 Task: Create a task  Integrate a new email marketing system for a company's email campaigns , assign it to team member softage.4@softage.net in the project AgileHive and update the status of the task to  On Track  , set the priority of the task to High
Action: Mouse moved to (174, 219)
Screenshot: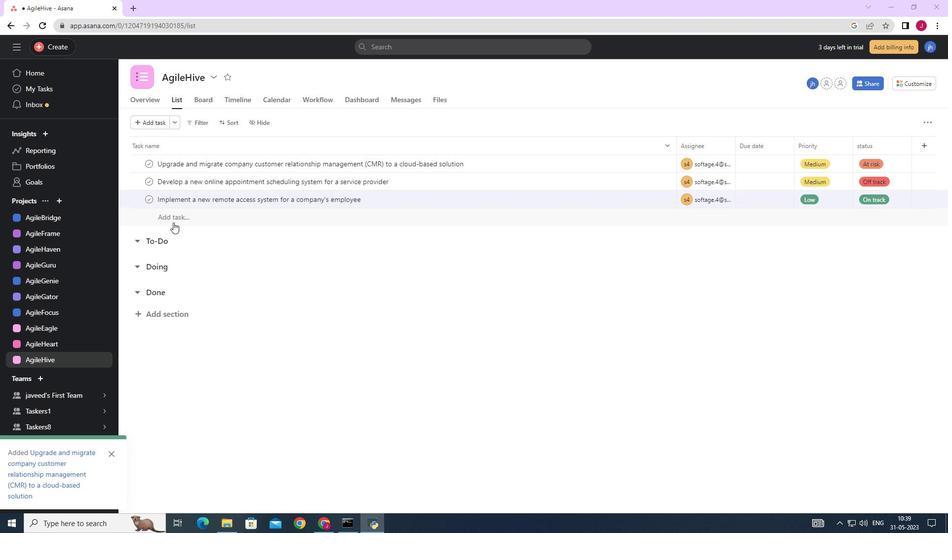 
Action: Mouse pressed left at (174, 219)
Screenshot: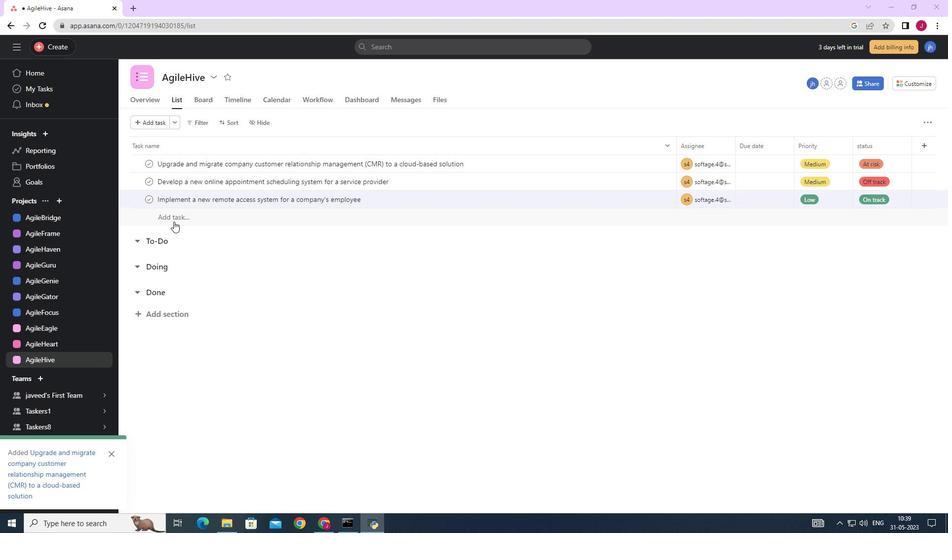 
Action: Mouse moved to (59, 48)
Screenshot: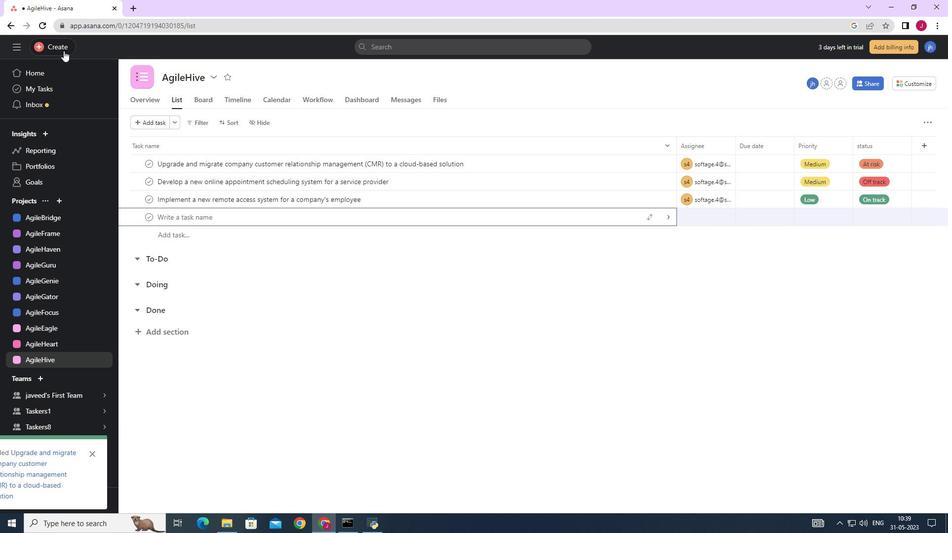 
Action: Mouse pressed left at (59, 48)
Screenshot: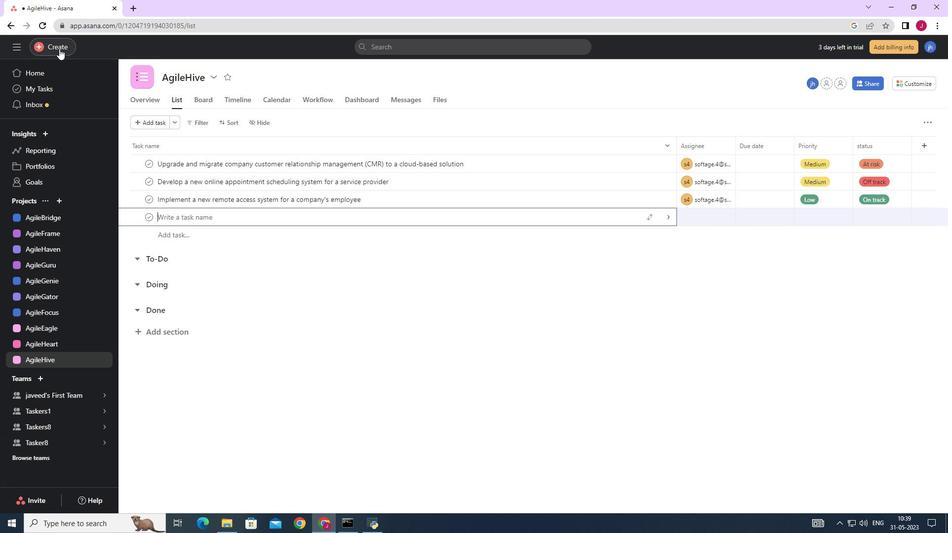 
Action: Mouse moved to (106, 46)
Screenshot: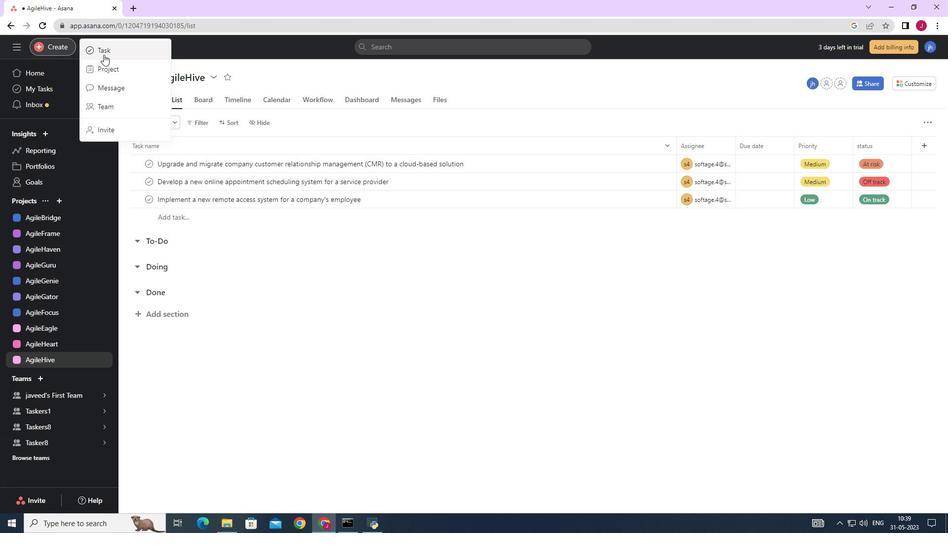 
Action: Mouse pressed left at (106, 46)
Screenshot: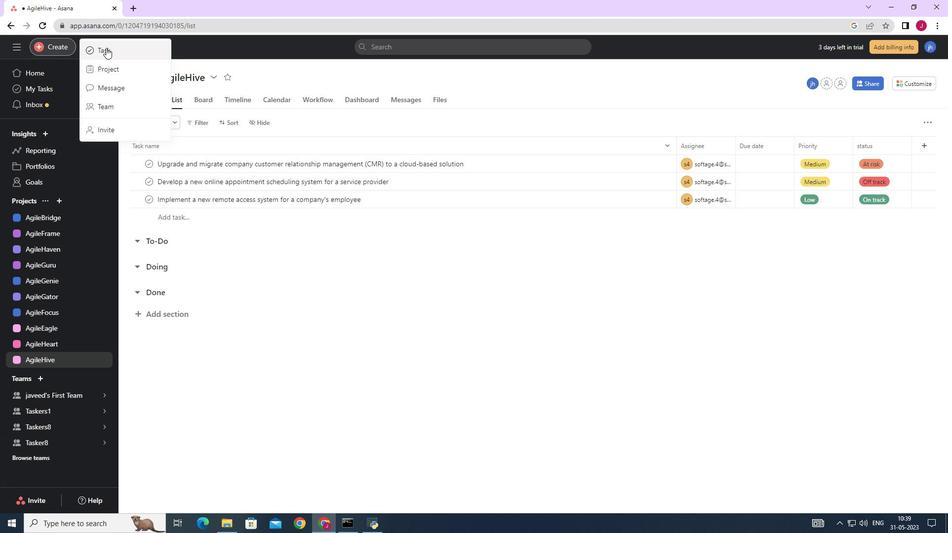 
Action: Mouse moved to (773, 327)
Screenshot: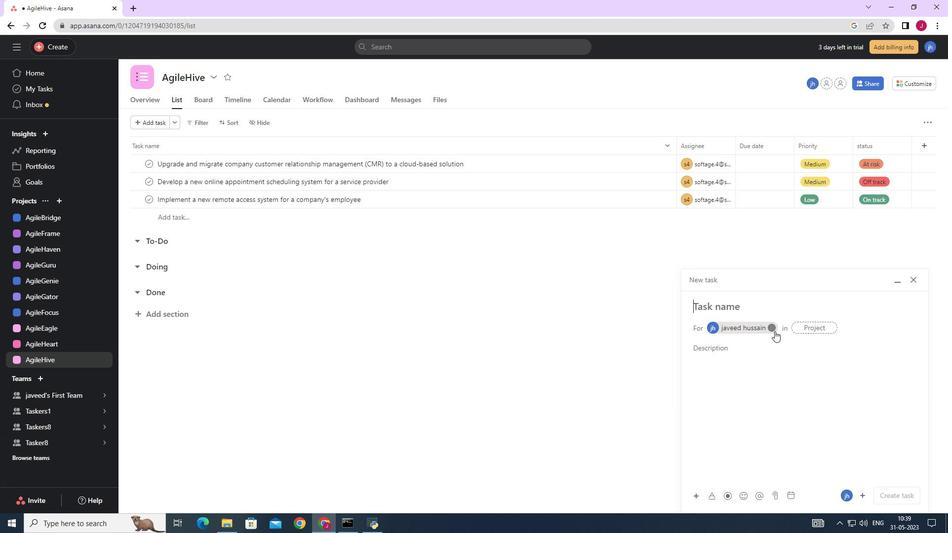 
Action: Mouse pressed left at (773, 327)
Screenshot: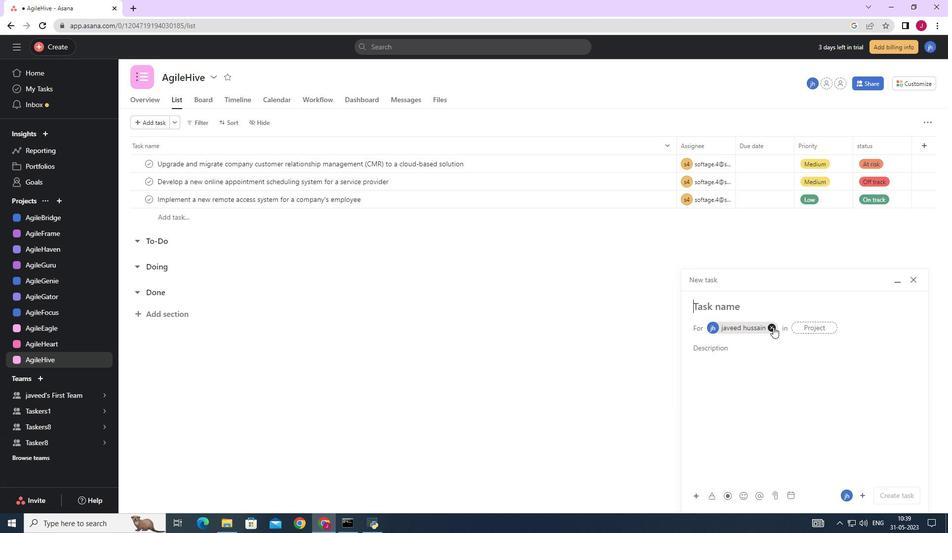 
Action: Mouse moved to (715, 305)
Screenshot: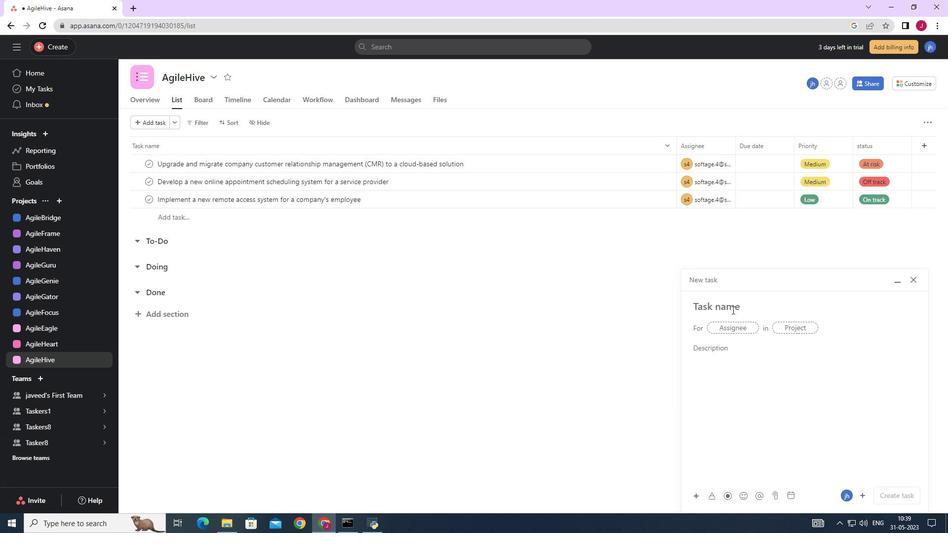 
Action: Mouse pressed left at (715, 305)
Screenshot: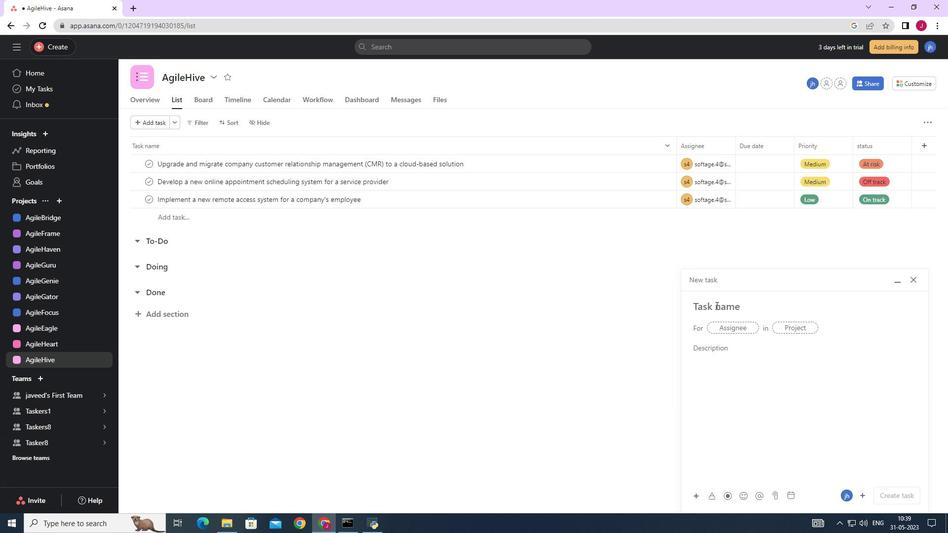 
Action: Key pressed <Key.caps_lock>I<Key.caps_lock>ntegrate<Key.space>a<Key.space>new<Key.space>email<Key.space>marketing<Key.space>system<Key.space>for<Key.space>a<Key.space>companys<Key.space><Key.backspace><Key.backspace><Key.backspace>s<Key.space>email<Key.space>s<Key.backspace>campaigns<Key.space>
Screenshot: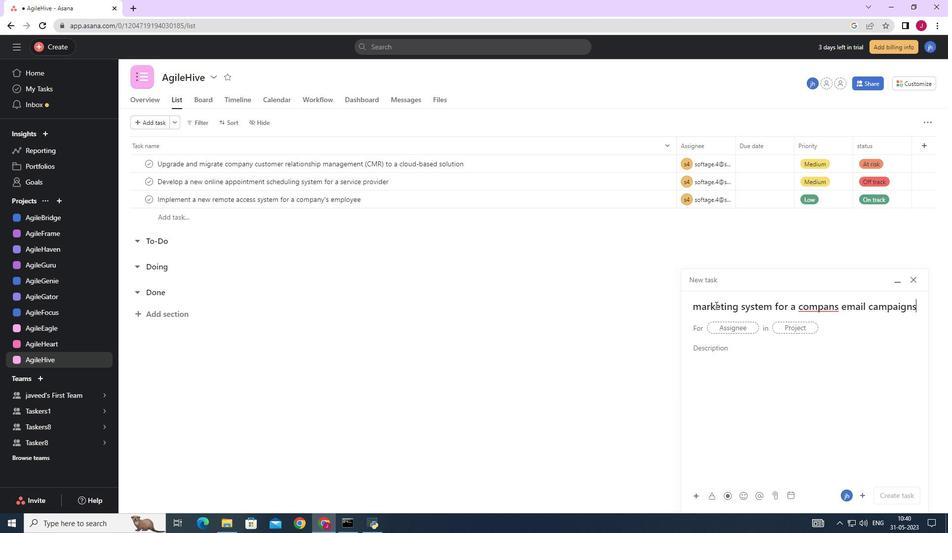 
Action: Mouse moved to (821, 303)
Screenshot: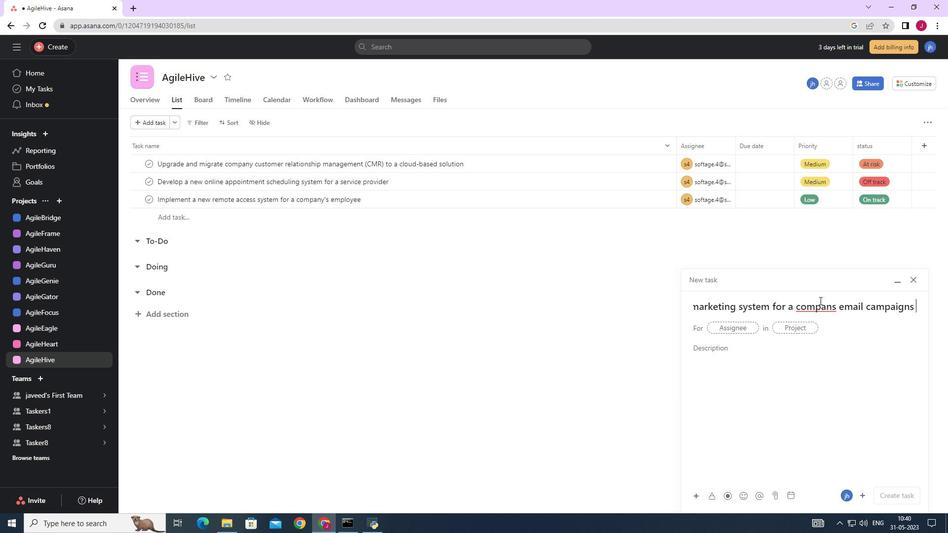
Action: Mouse pressed right at (821, 303)
Screenshot: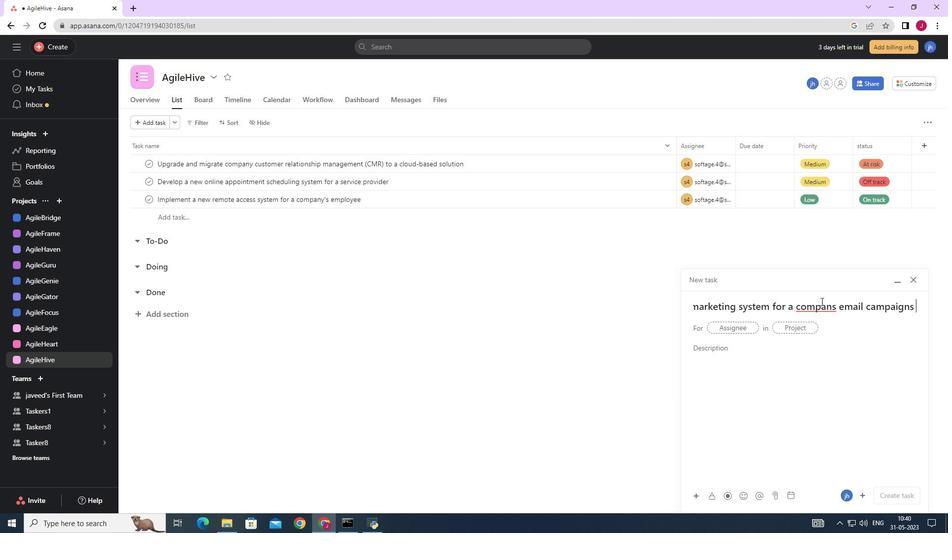 
Action: Mouse moved to (816, 305)
Screenshot: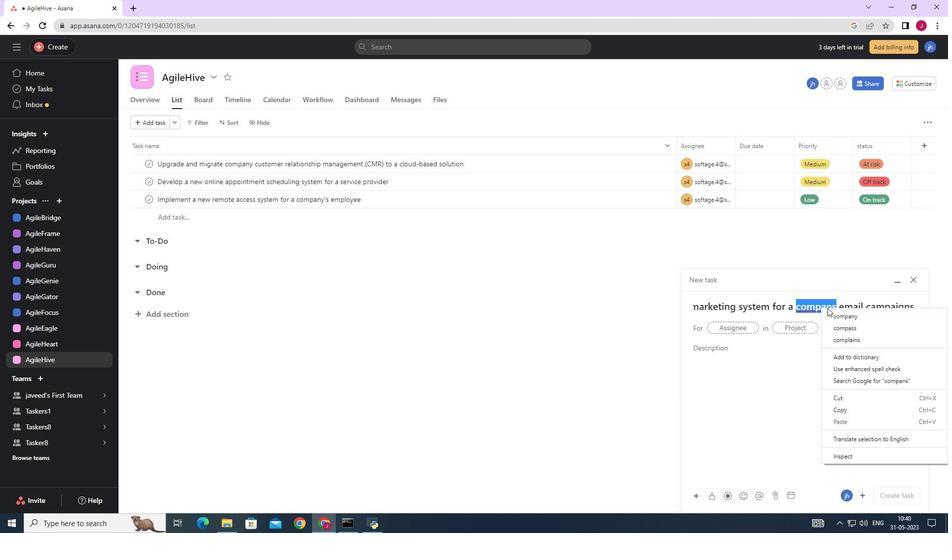 
Action: Mouse pressed left at (816, 305)
Screenshot: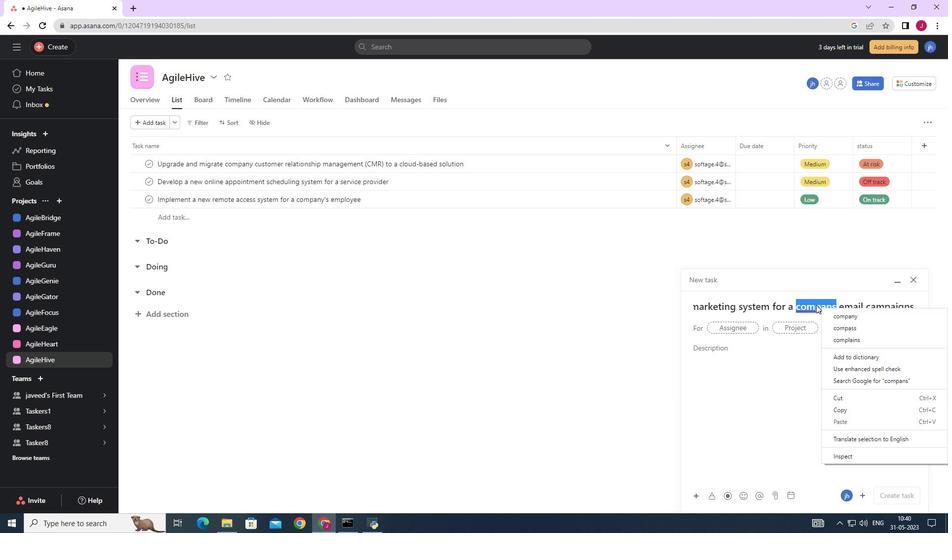
Action: Mouse moved to (831, 307)
Screenshot: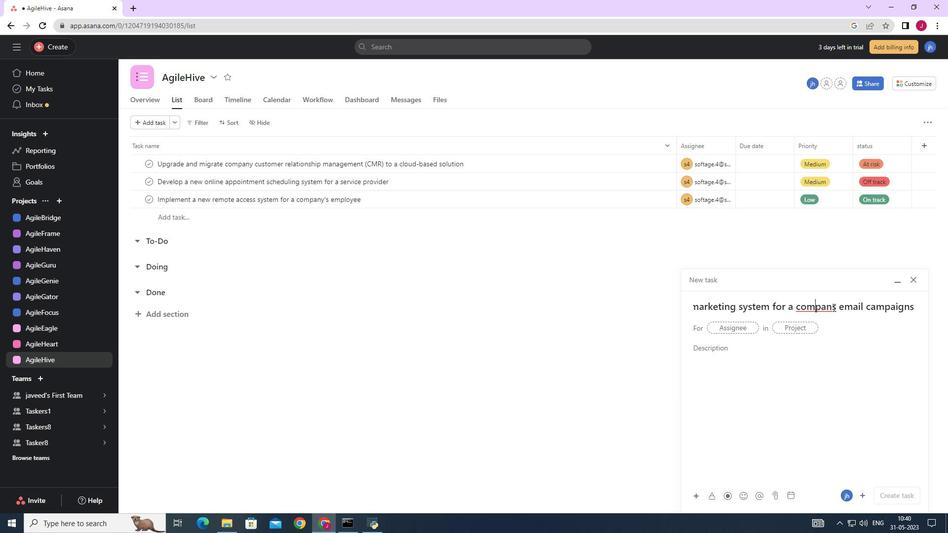 
Action: Mouse pressed left at (831, 307)
Screenshot: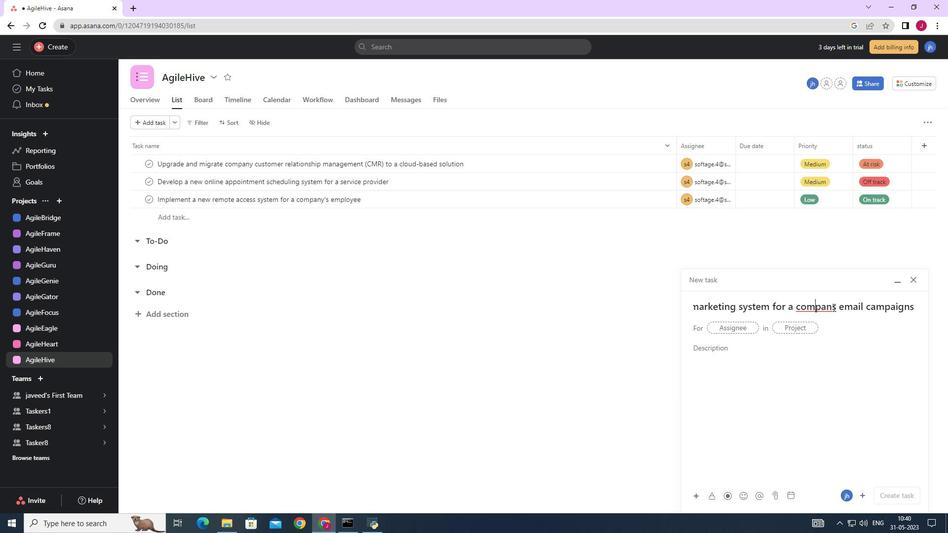 
Action: Key pressed <Key.backspace>
Screenshot: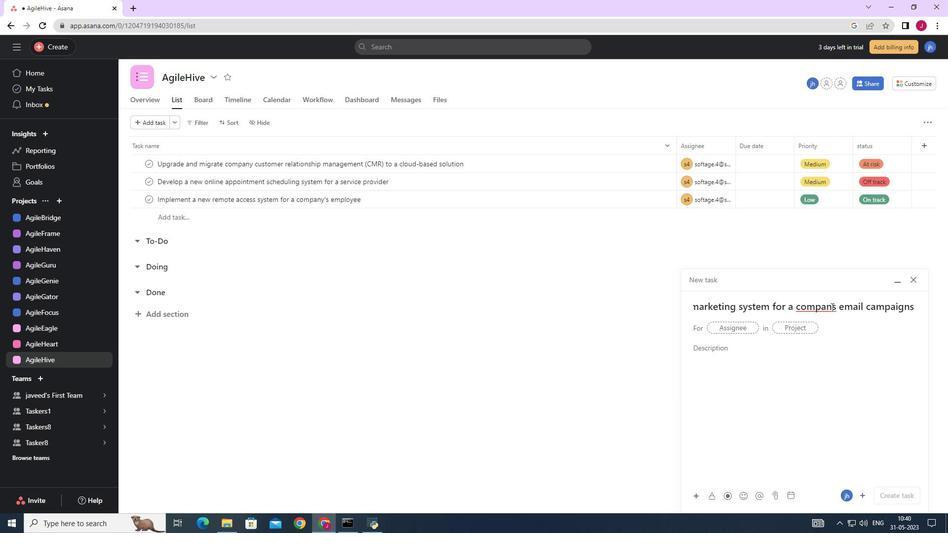 
Action: Mouse moved to (831, 307)
Screenshot: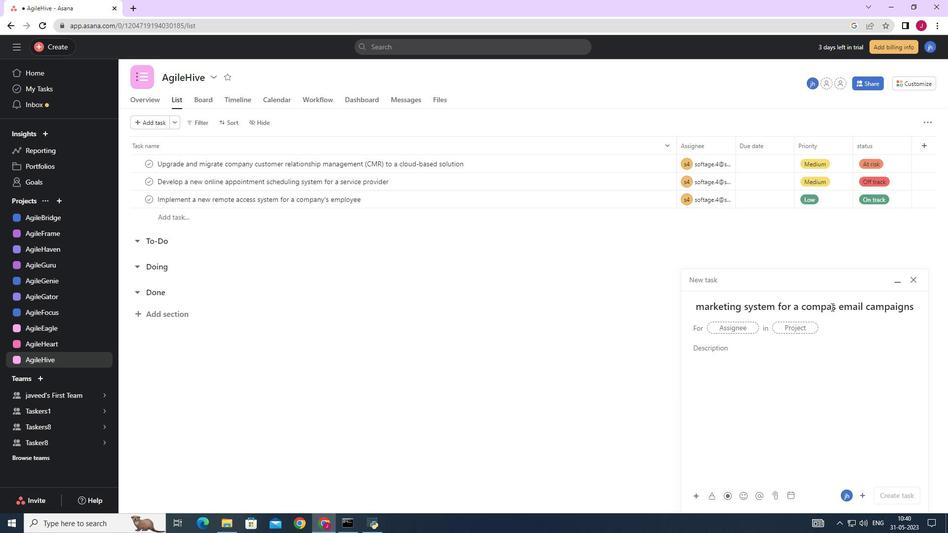 
Action: Key pressed y
Screenshot: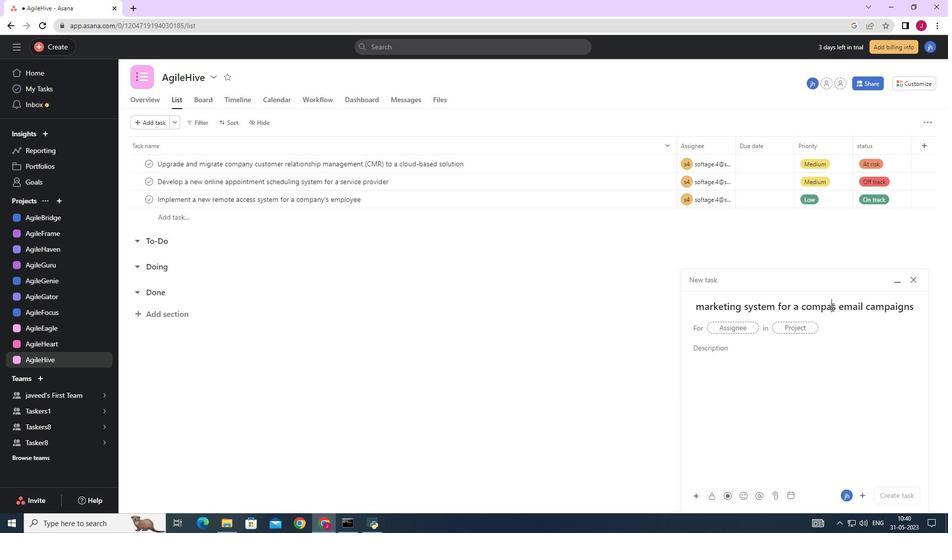 
Action: Mouse moved to (828, 308)
Screenshot: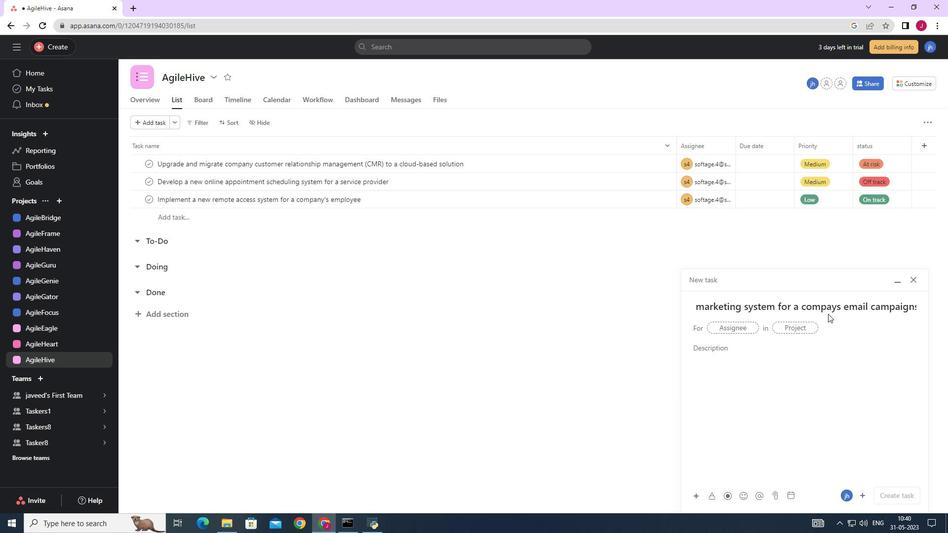 
Action: Mouse pressed right at (828, 308)
Screenshot: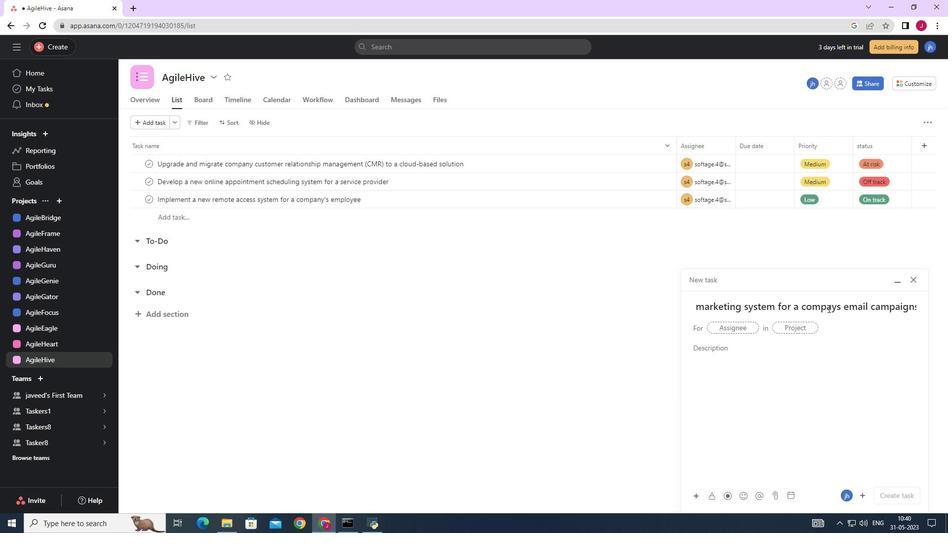 
Action: Mouse moved to (817, 356)
Screenshot: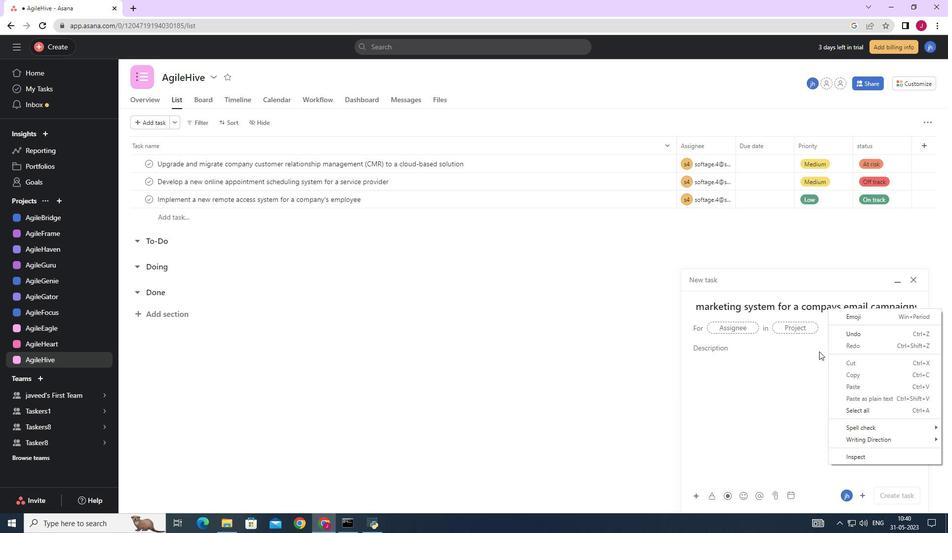 
Action: Mouse pressed left at (817, 356)
Screenshot: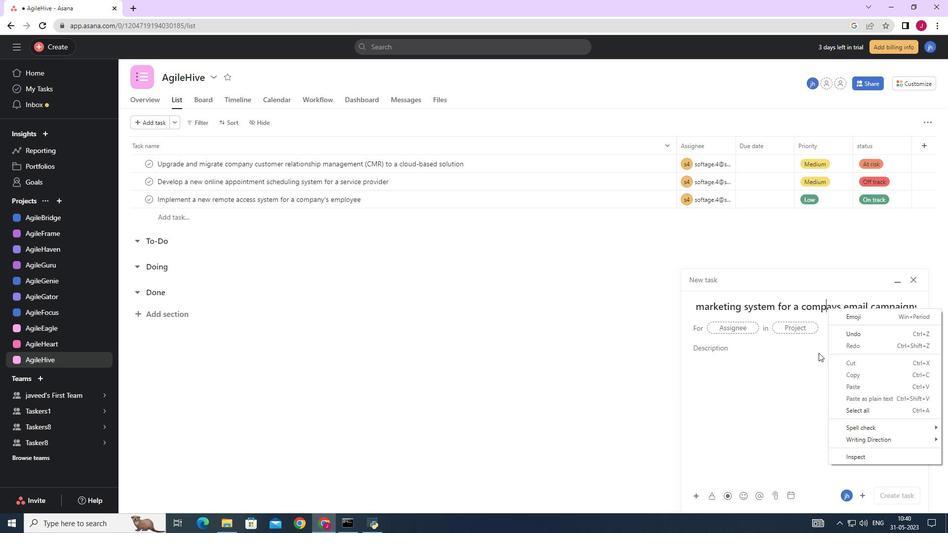 
Action: Mouse moved to (730, 324)
Screenshot: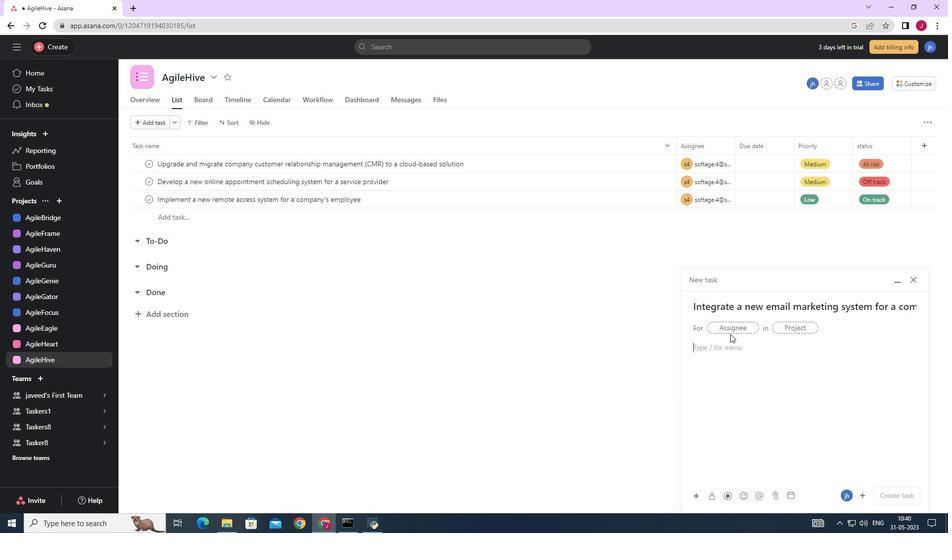 
Action: Mouse pressed left at (730, 324)
Screenshot: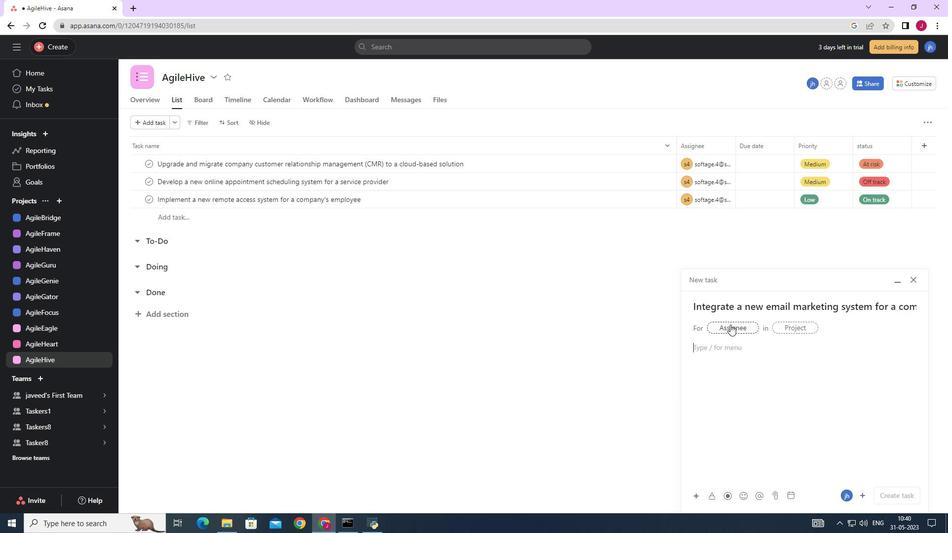 
Action: Key pressed softage.4
Screenshot: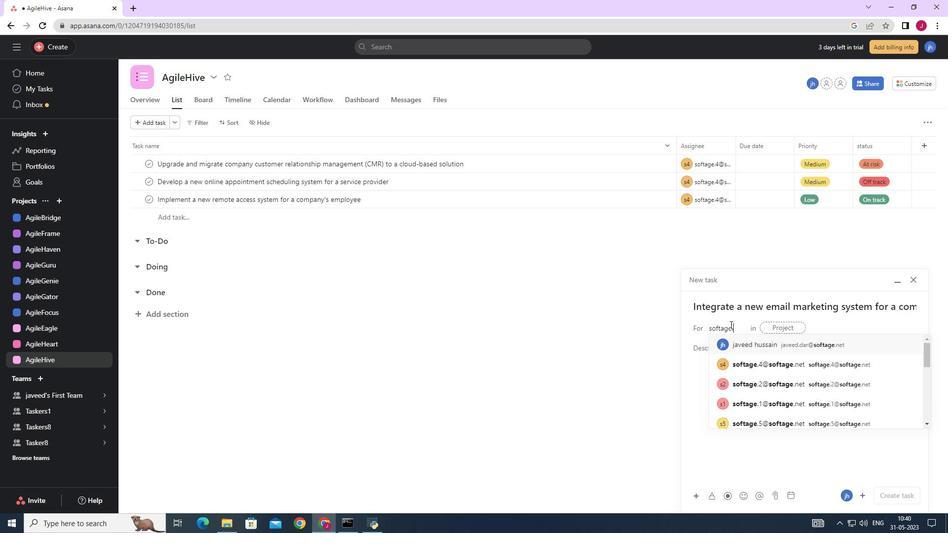 
Action: Mouse moved to (754, 344)
Screenshot: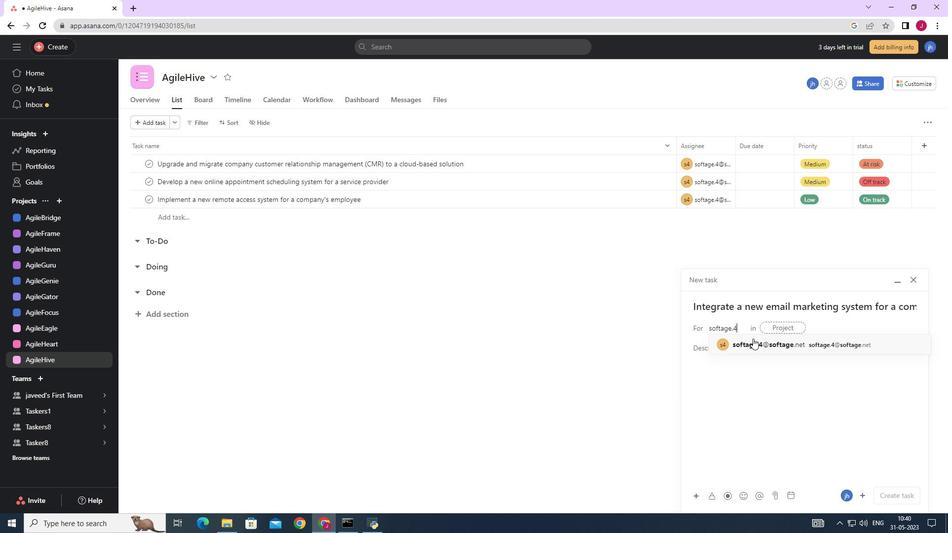 
Action: Mouse pressed left at (754, 344)
Screenshot: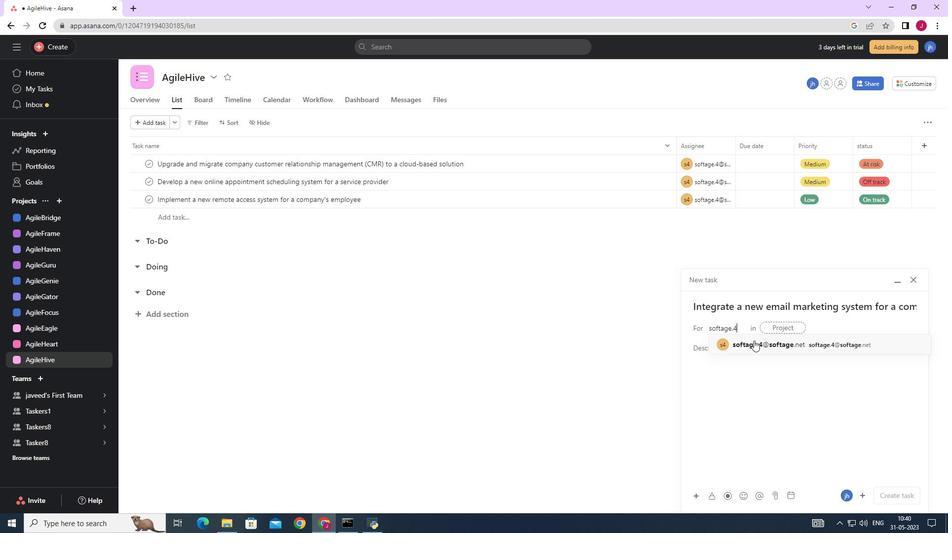 
Action: Mouse moved to (613, 343)
Screenshot: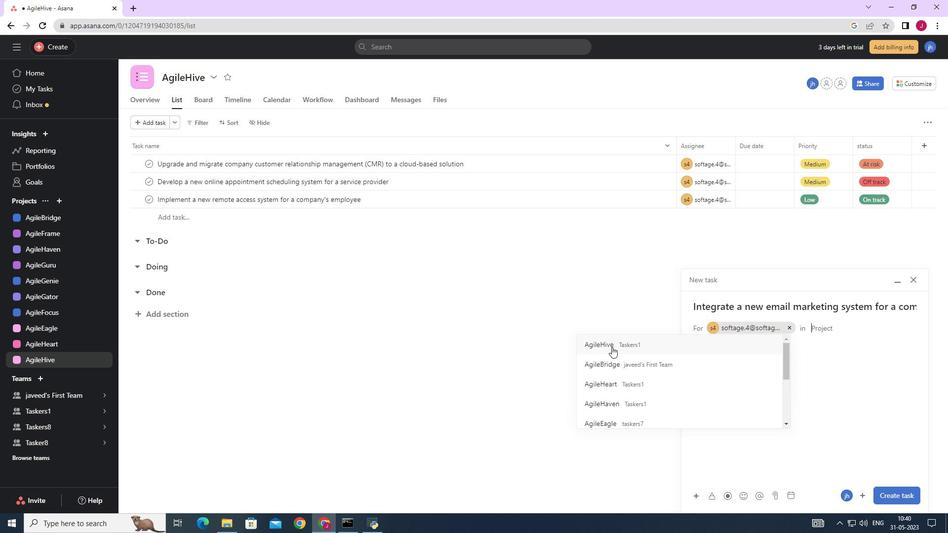 
Action: Mouse pressed left at (613, 343)
Screenshot: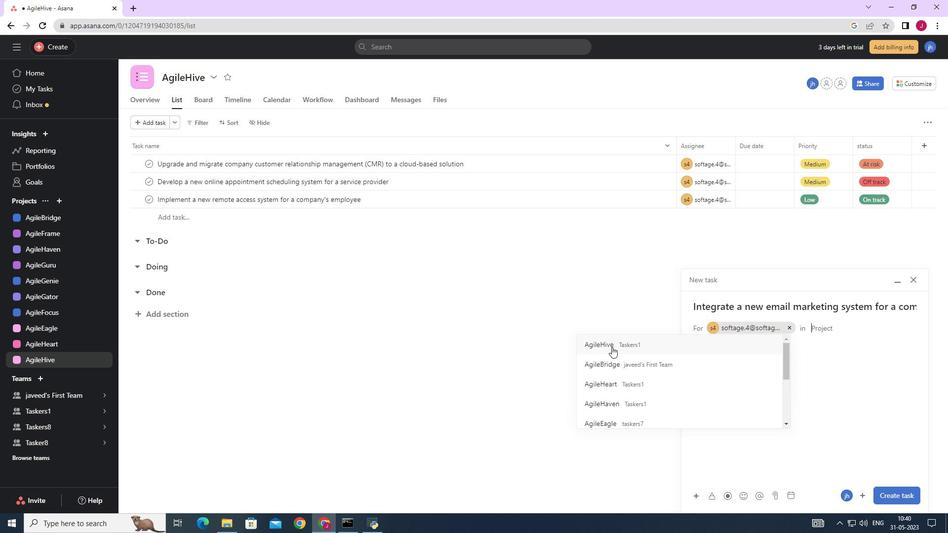 
Action: Mouse moved to (733, 352)
Screenshot: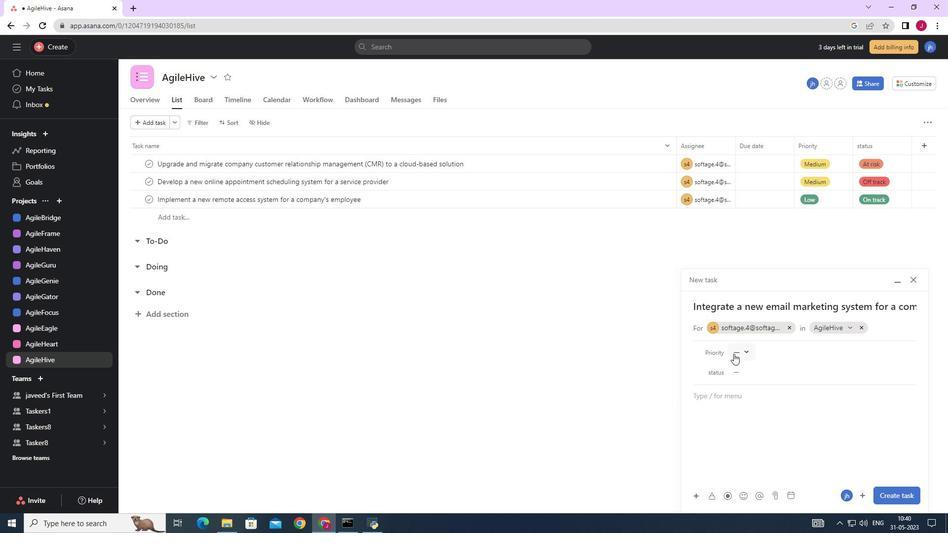 
Action: Mouse pressed left at (733, 352)
Screenshot: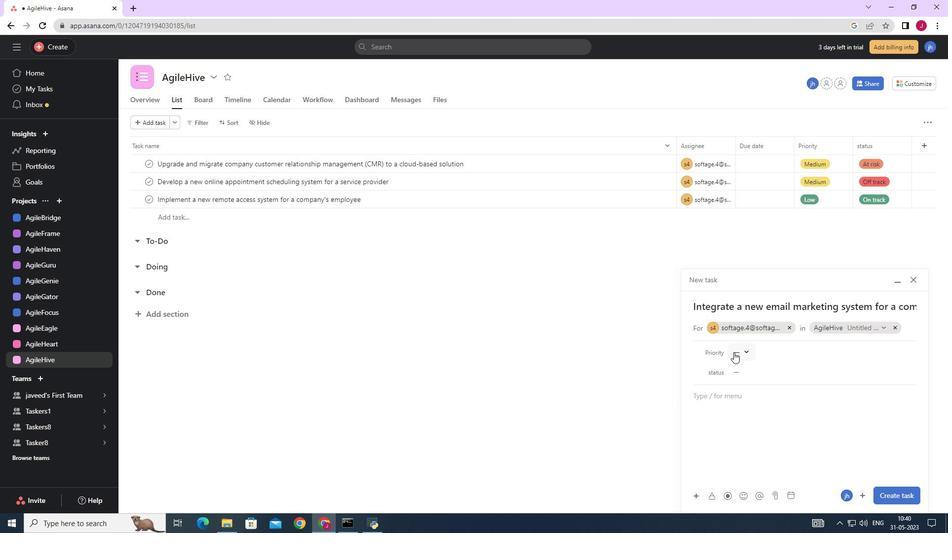 
Action: Mouse moved to (756, 385)
Screenshot: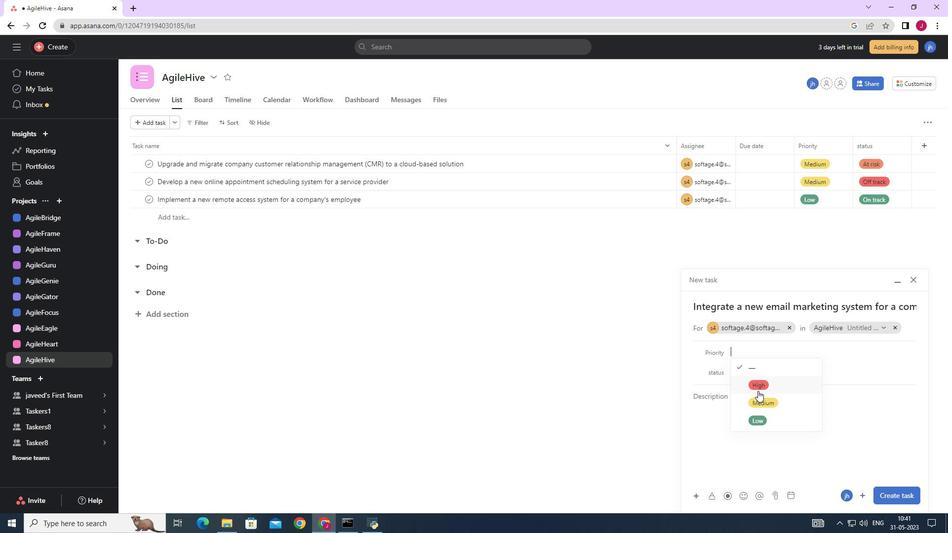 
Action: Mouse pressed left at (756, 385)
Screenshot: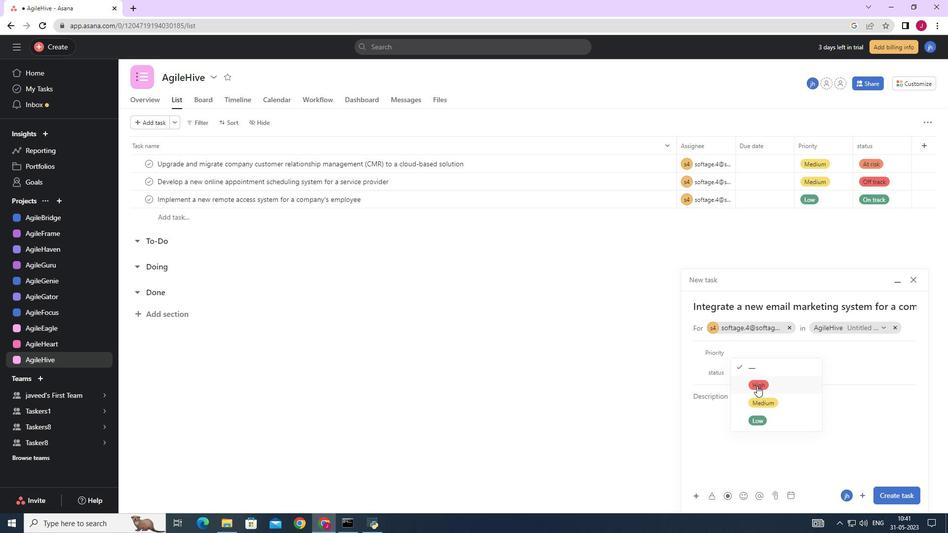 
Action: Mouse moved to (742, 374)
Screenshot: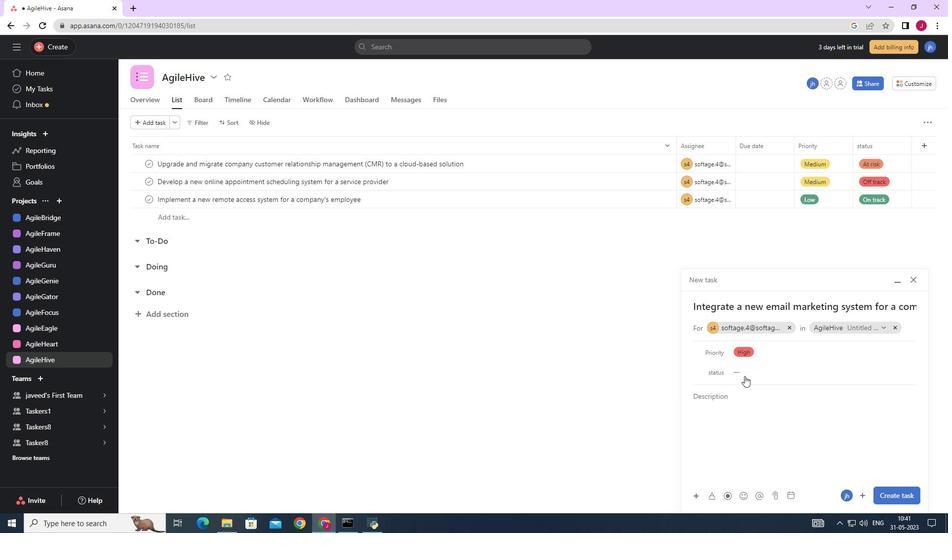
Action: Mouse pressed left at (742, 374)
Screenshot: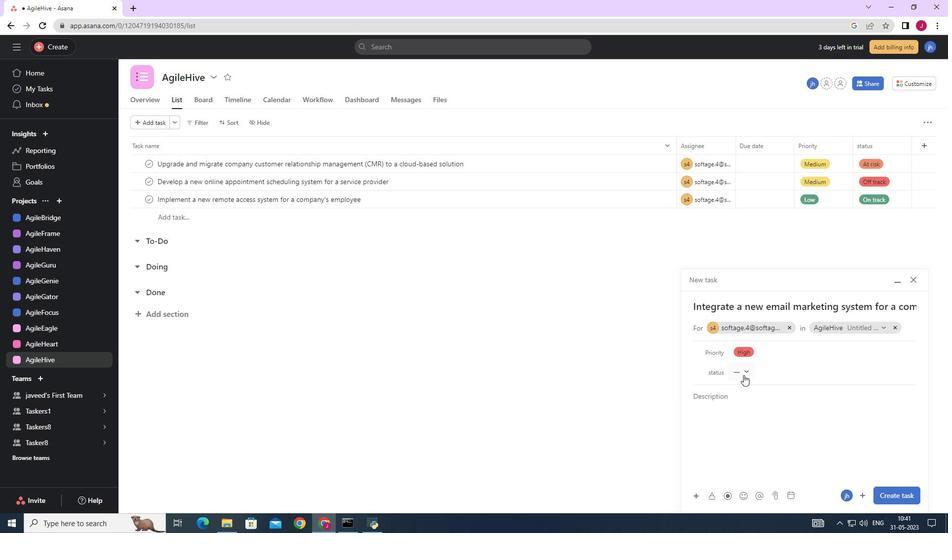 
Action: Mouse moved to (764, 407)
Screenshot: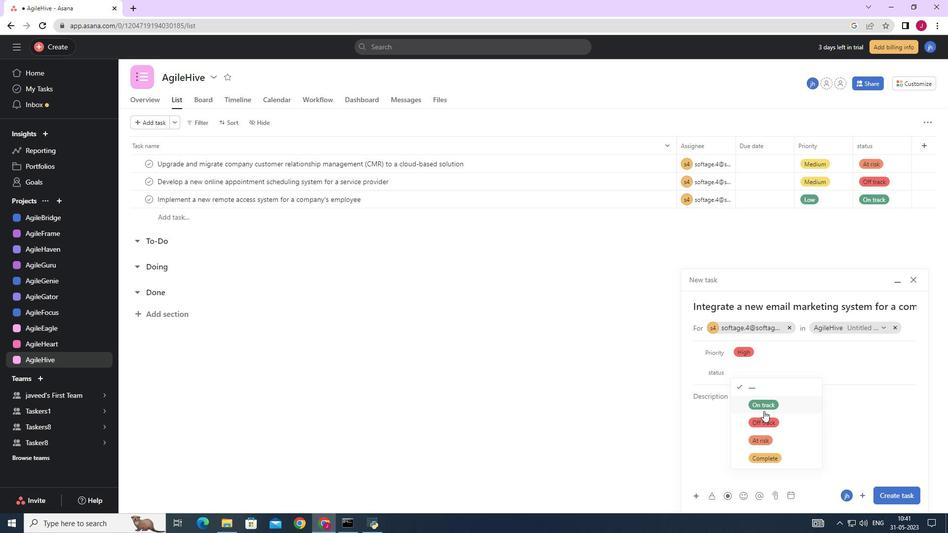 
Action: Mouse pressed left at (764, 407)
Screenshot: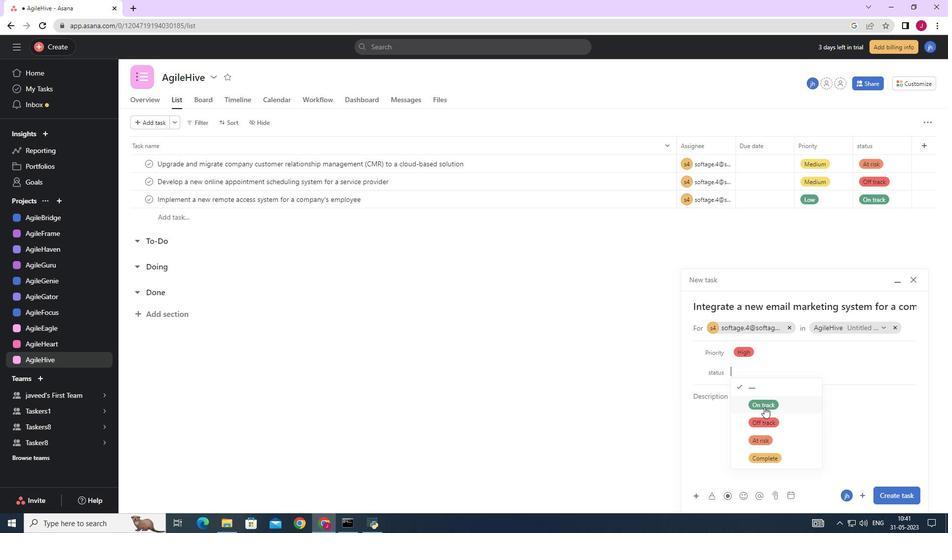 
Action: Mouse moved to (893, 494)
Screenshot: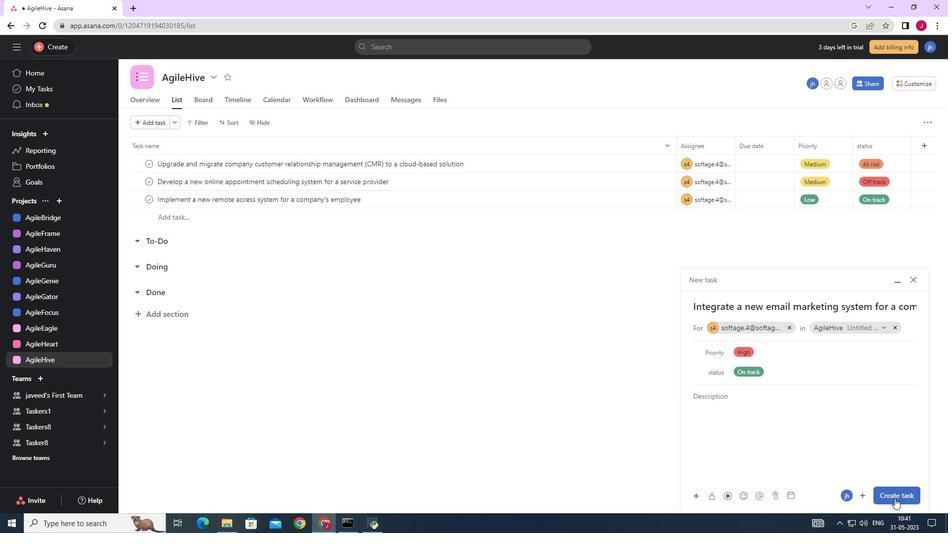
Action: Mouse pressed left at (893, 494)
Screenshot: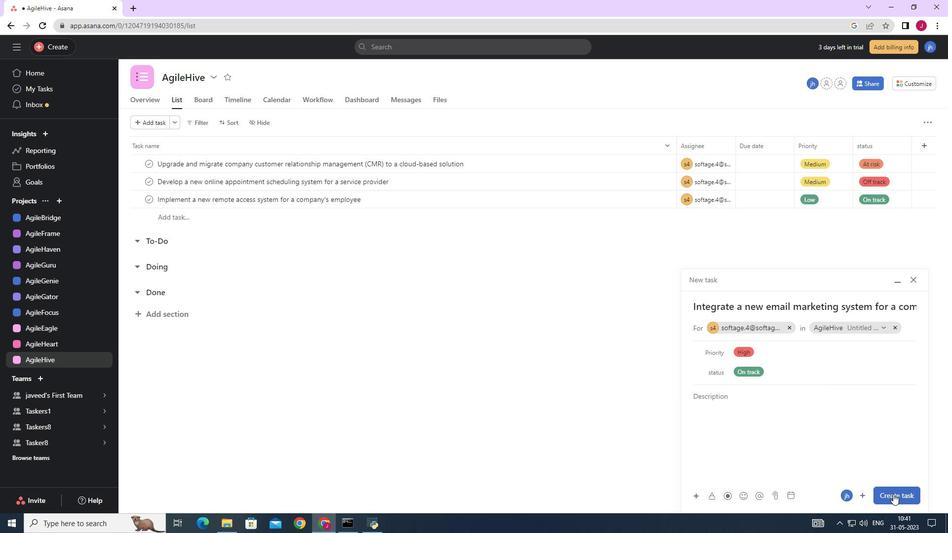 
Action: Mouse moved to (775, 444)
Screenshot: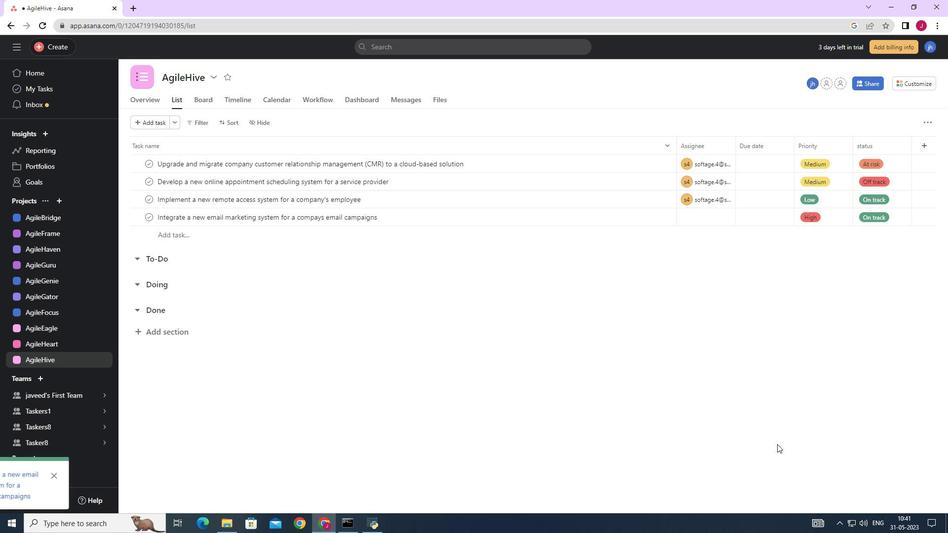 
